Task: Open Card Card0000000206 in Board Board0000000052 in Workspace WS0000000018 in Trello. Add Member carxxstreet791@gmail.com to Card Card0000000206 in Board Board0000000052 in Workspace WS0000000018 in Trello. Add Yellow Label titled Label0000000206 to Card Card0000000206 in Board Board0000000052 in Workspace WS0000000018 in Trello. Add Checklist CL0000000206 to Card Card0000000206 in Board Board0000000052 in Workspace WS0000000018 in Trello. Add Dates with Start Date as May 08 2023 and Due Date as May 31 2023 to Card Card0000000206 in Board Board0000000052 in Workspace WS0000000018 in Trello
Action: Mouse moved to (498, 50)
Screenshot: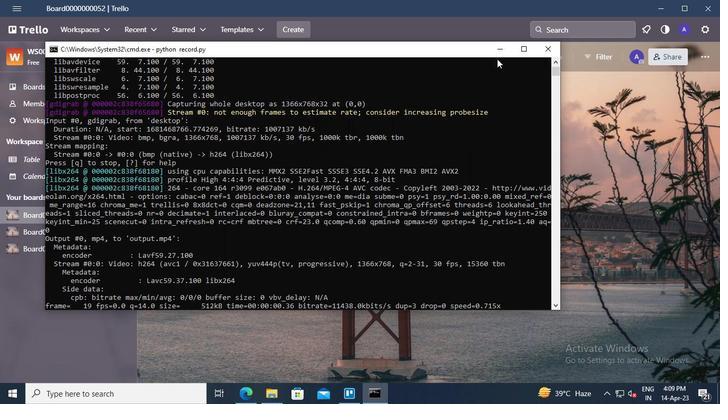 
Action: Mouse pressed left at (498, 50)
Screenshot: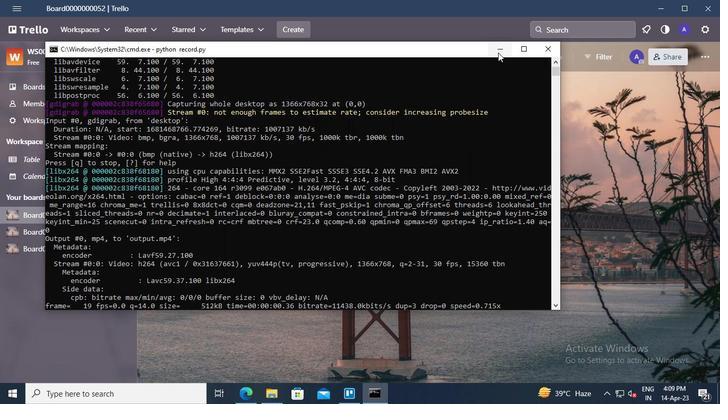 
Action: Mouse moved to (194, 205)
Screenshot: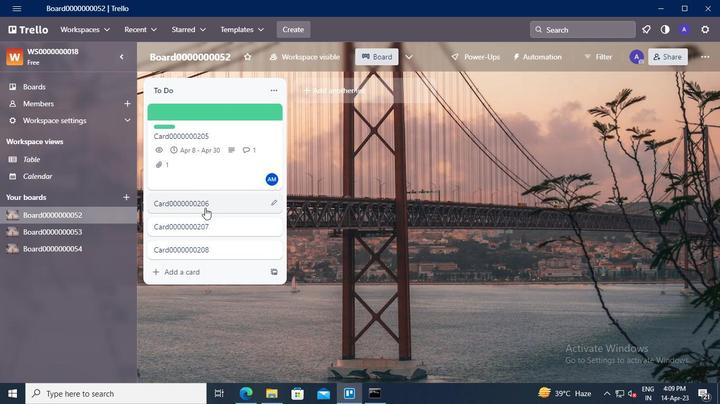 
Action: Mouse pressed left at (194, 205)
Screenshot: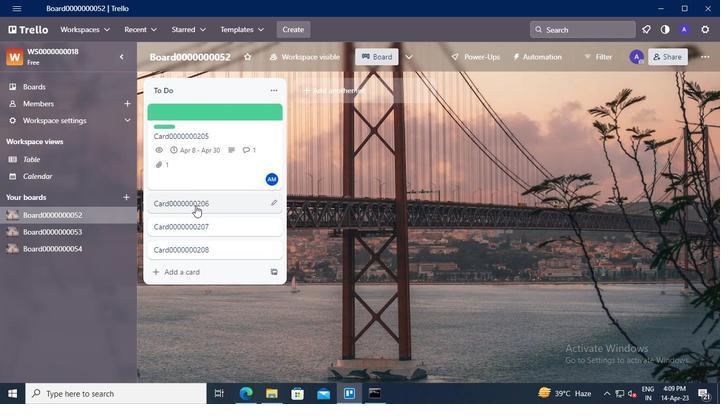 
Action: Mouse moved to (512, 99)
Screenshot: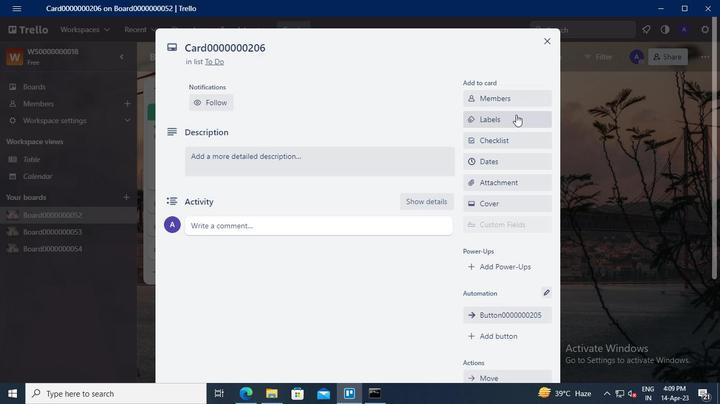 
Action: Mouse pressed left at (512, 99)
Screenshot: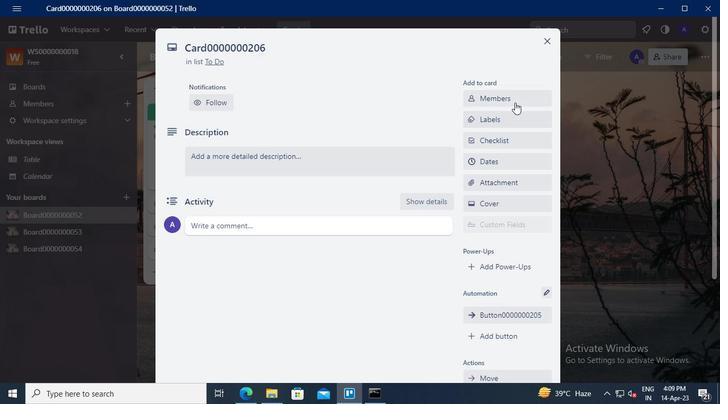 
Action: Keyboard Key.shift
Screenshot: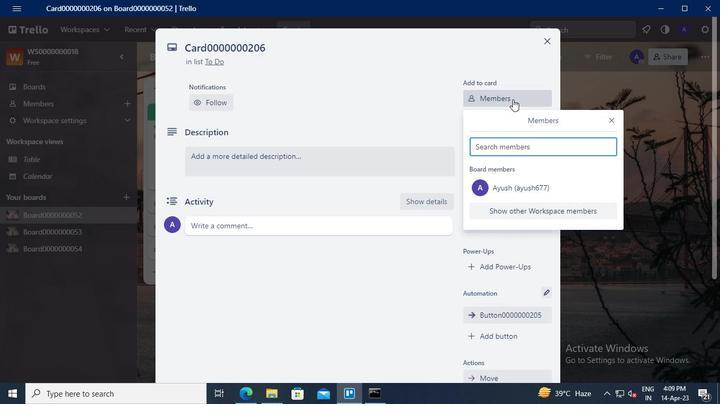 
Action: Keyboard C
Screenshot: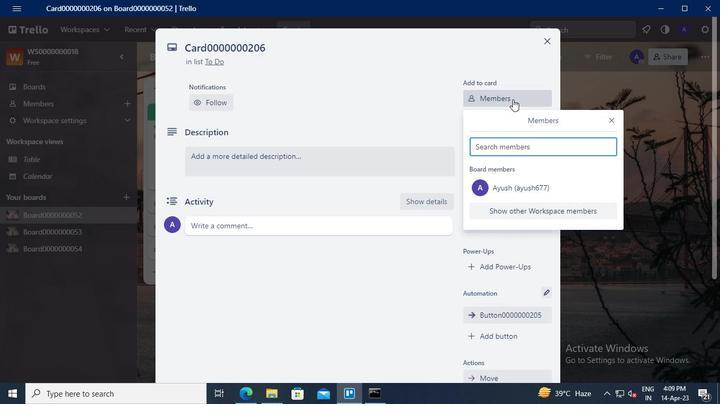 
Action: Keyboard a
Screenshot: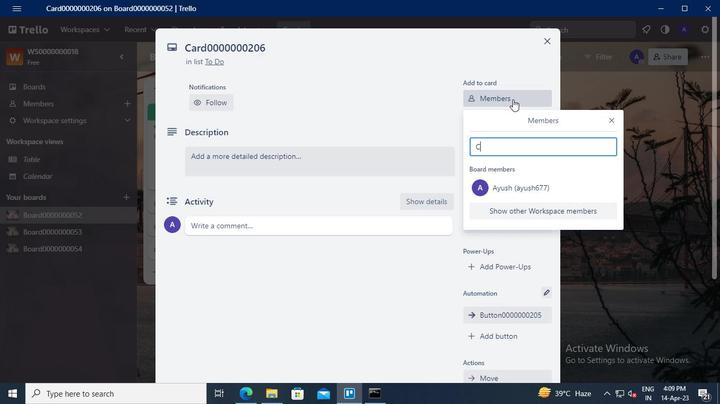 
Action: Keyboard r
Screenshot: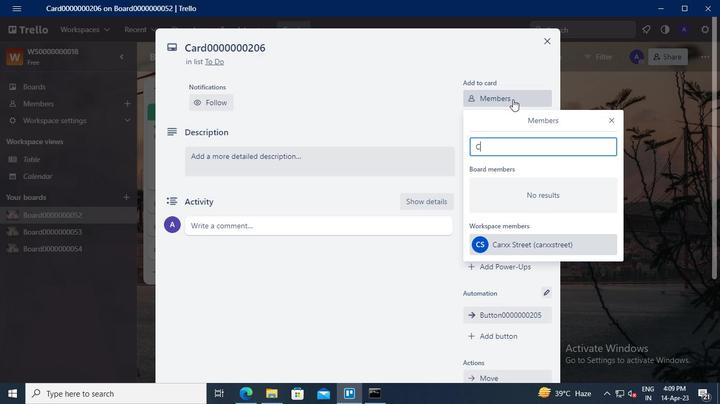 
Action: Mouse moved to (519, 242)
Screenshot: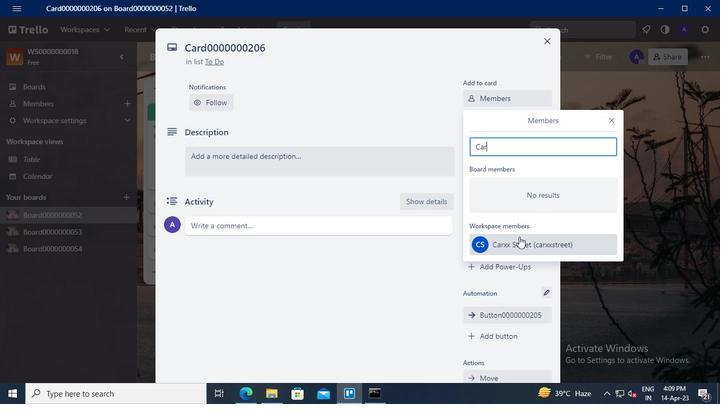 
Action: Mouse pressed left at (519, 242)
Screenshot: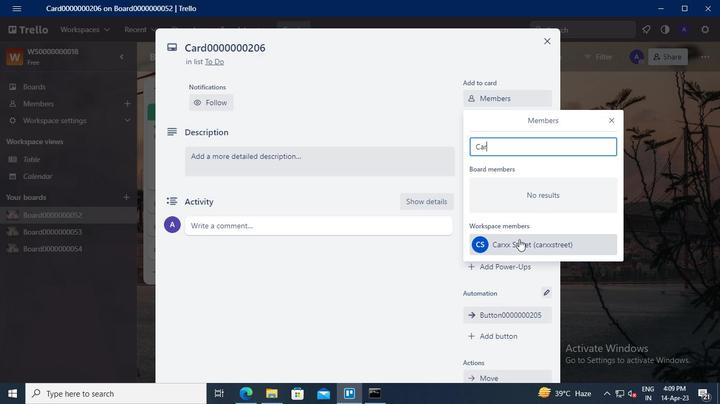 
Action: Mouse moved to (611, 121)
Screenshot: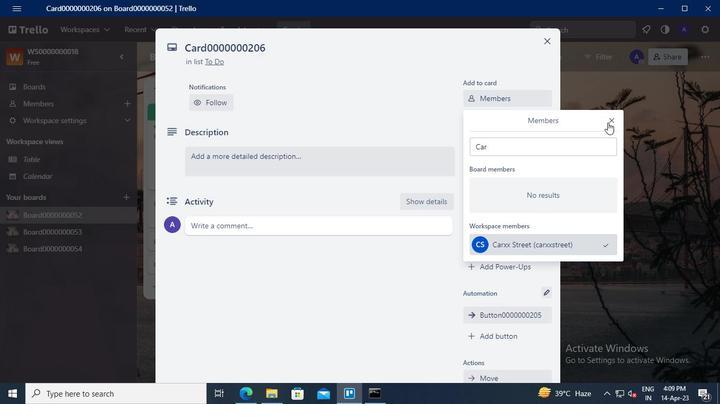 
Action: Mouse pressed left at (611, 121)
Screenshot: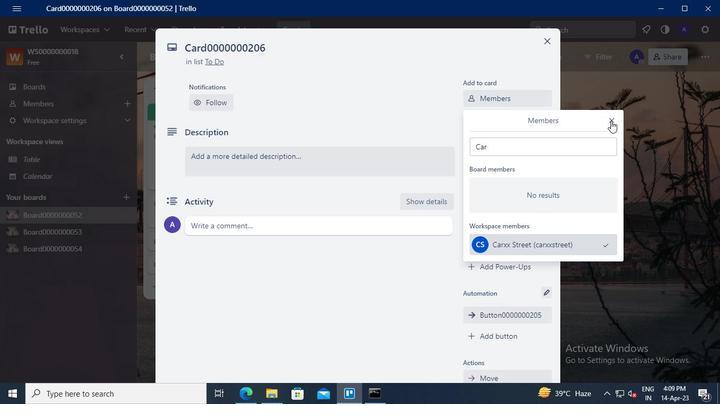
Action: Mouse moved to (502, 117)
Screenshot: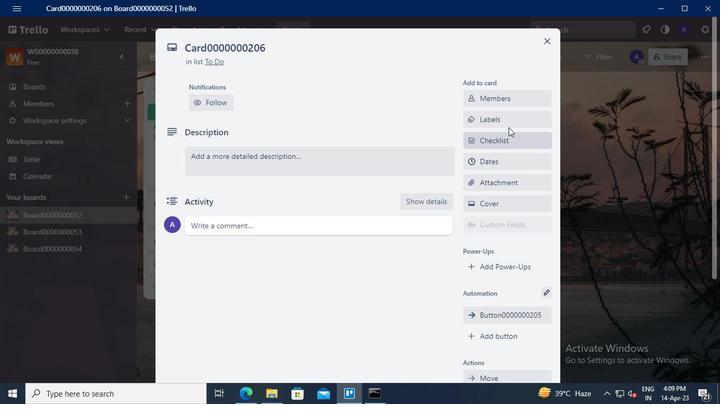 
Action: Mouse pressed left at (502, 117)
Screenshot: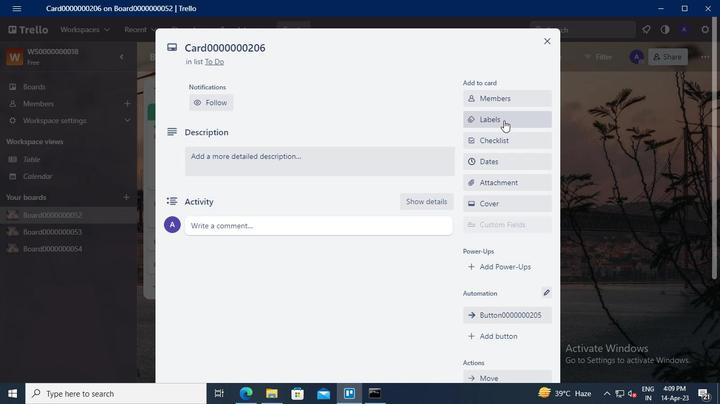
Action: Mouse moved to (539, 257)
Screenshot: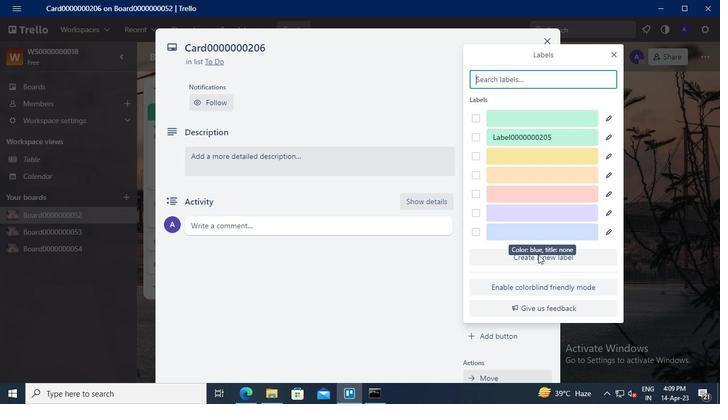
Action: Mouse pressed left at (539, 257)
Screenshot: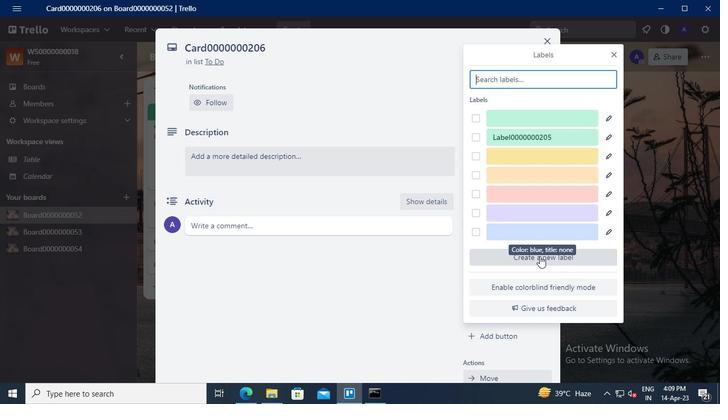 
Action: Mouse moved to (516, 152)
Screenshot: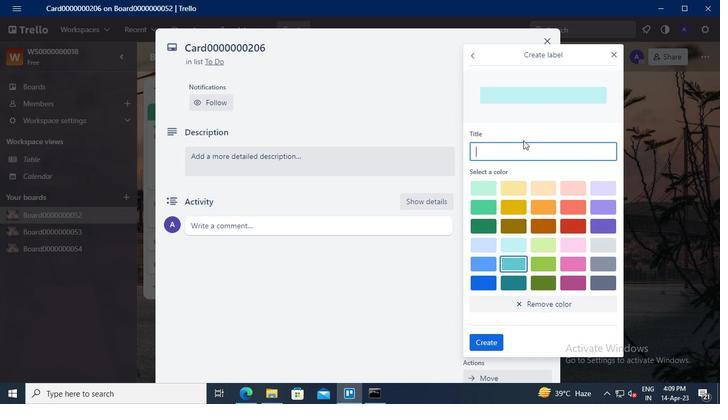 
Action: Mouse pressed left at (516, 152)
Screenshot: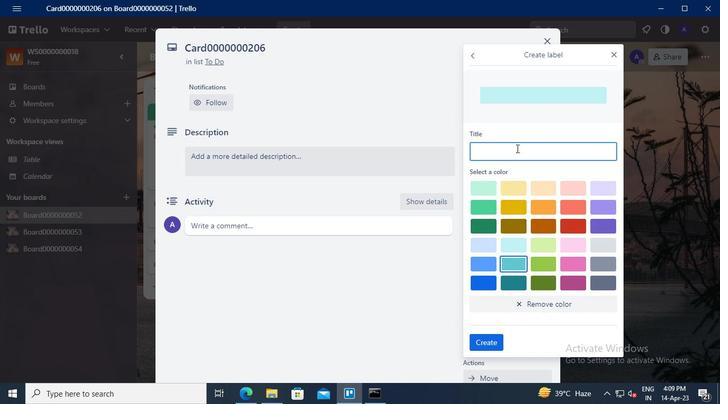 
Action: Keyboard Key.shift
Screenshot: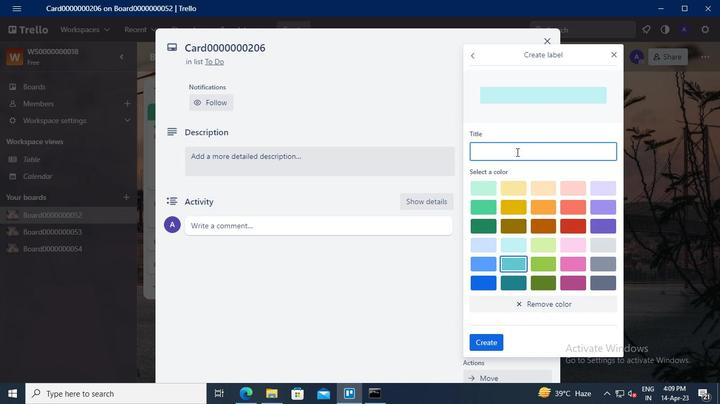 
Action: Keyboard L
Screenshot: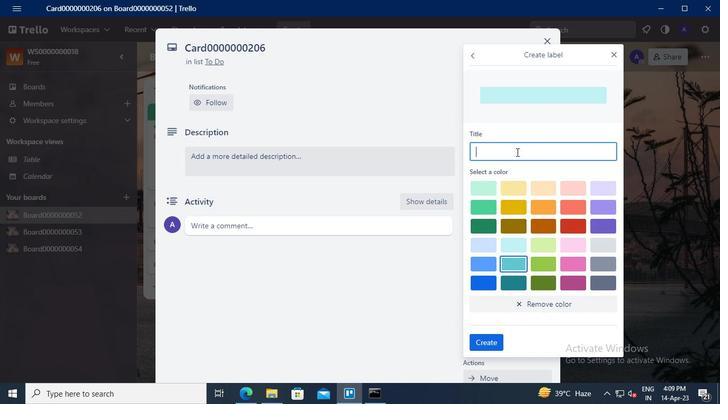 
Action: Keyboard a
Screenshot: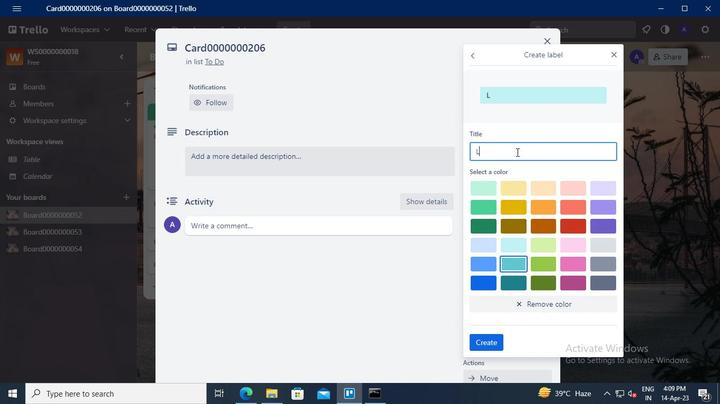 
Action: Keyboard b
Screenshot: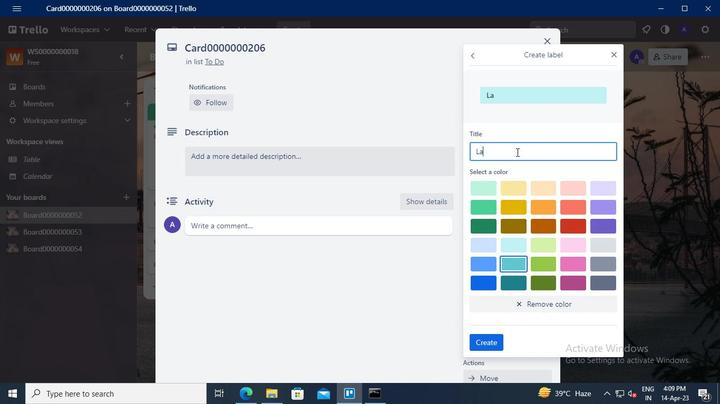 
Action: Keyboard e
Screenshot: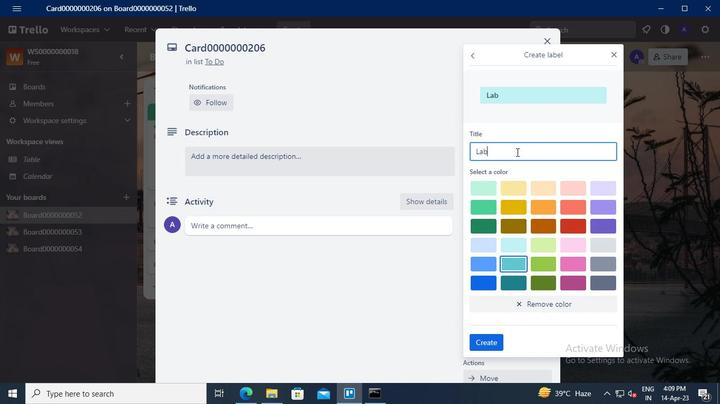 
Action: Keyboard l
Screenshot: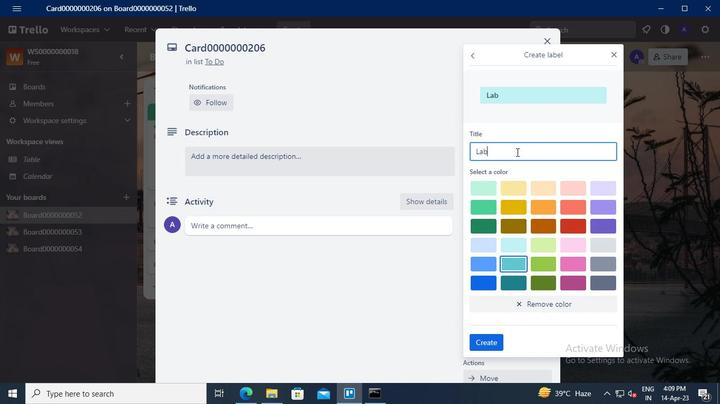 
Action: Keyboard <96>
Screenshot: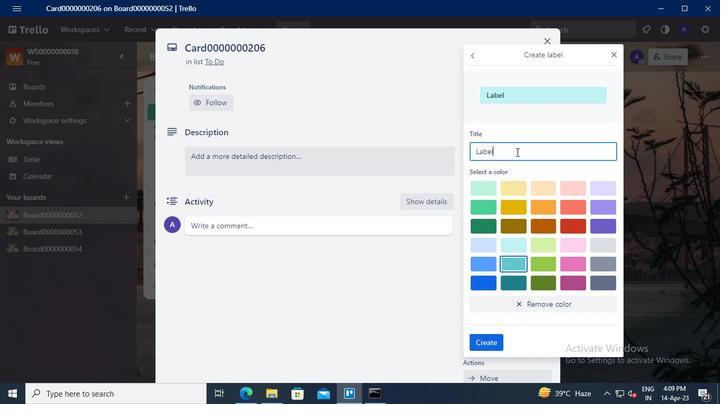 
Action: Keyboard <96>
Screenshot: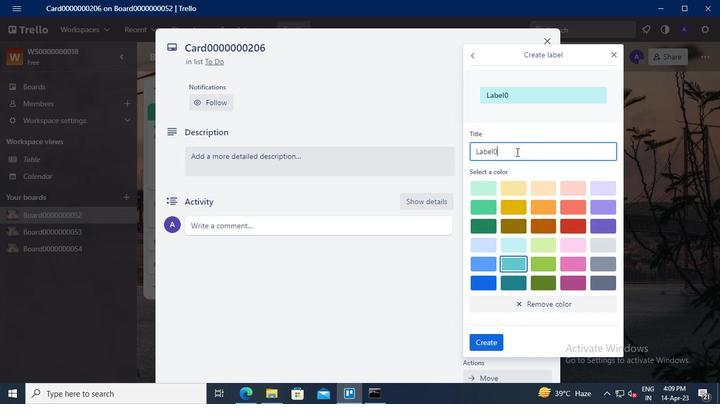 
Action: Keyboard <96>
Screenshot: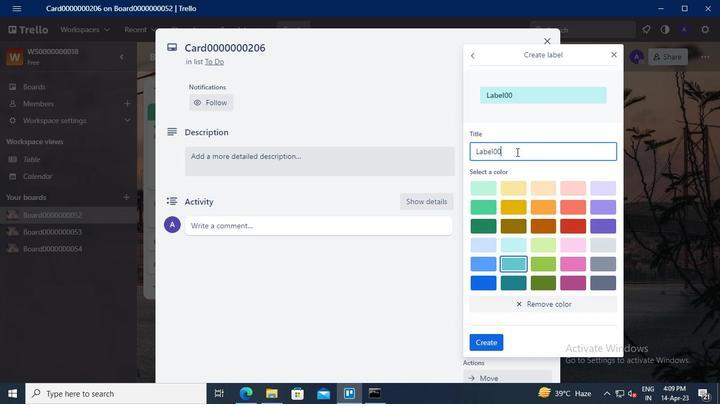 
Action: Keyboard <96>
Screenshot: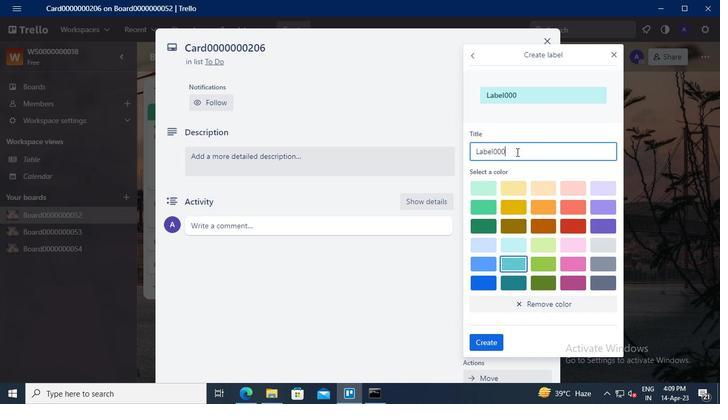
Action: Keyboard <96>
Screenshot: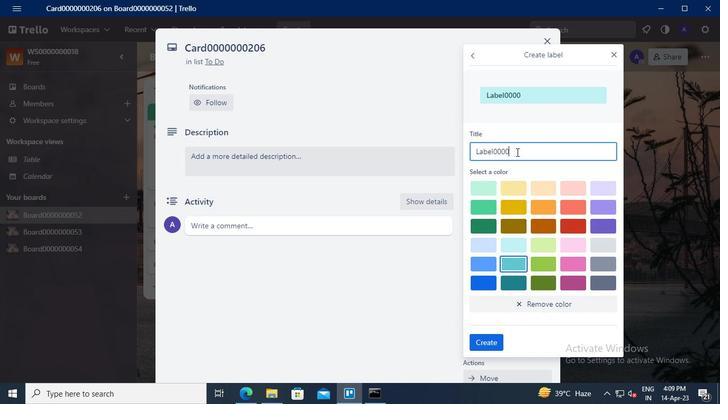 
Action: Keyboard <96>
Screenshot: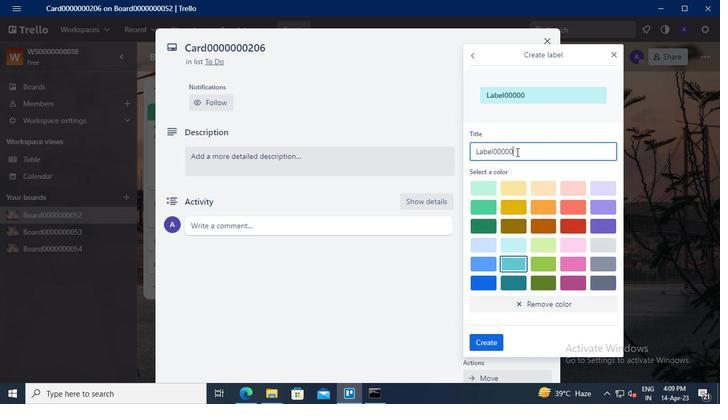 
Action: Keyboard <96>
Screenshot: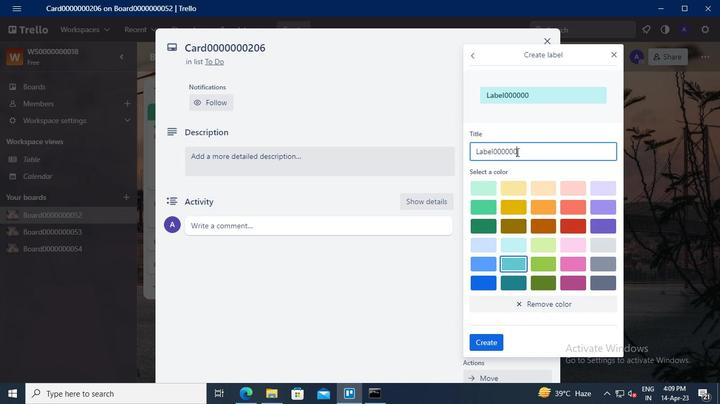 
Action: Keyboard <98>
Screenshot: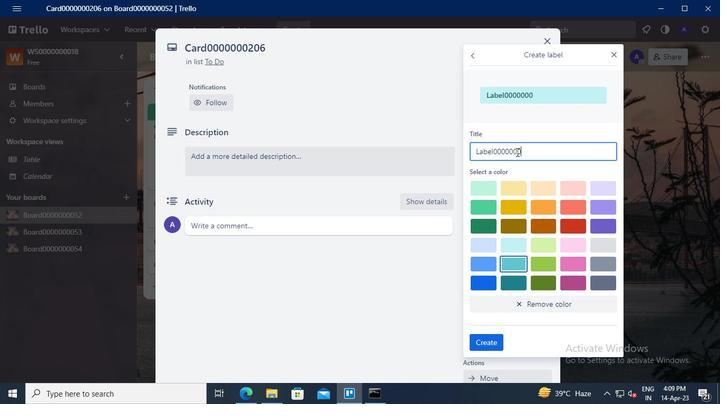 
Action: Keyboard <96>
Screenshot: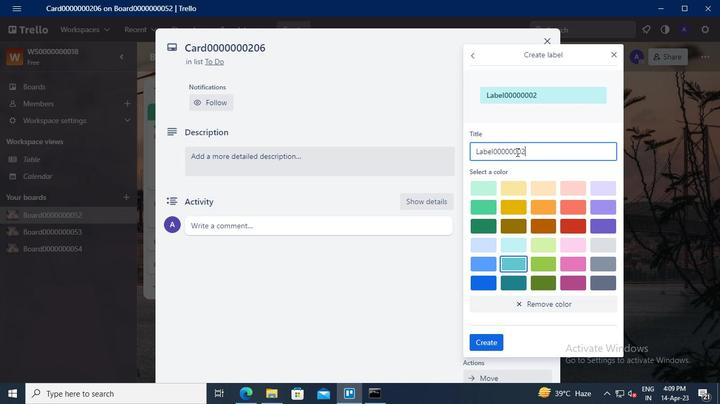 
Action: Keyboard <102>
Screenshot: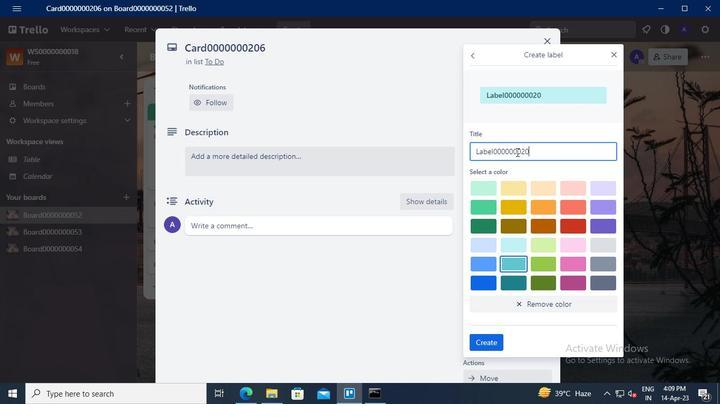 
Action: Mouse moved to (521, 208)
Screenshot: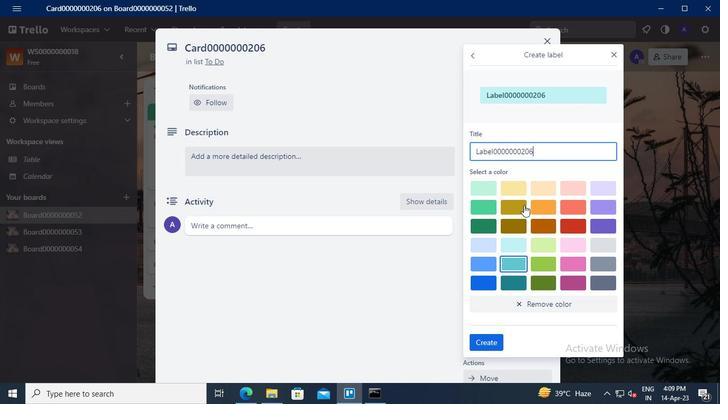 
Action: Mouse pressed left at (521, 208)
Screenshot: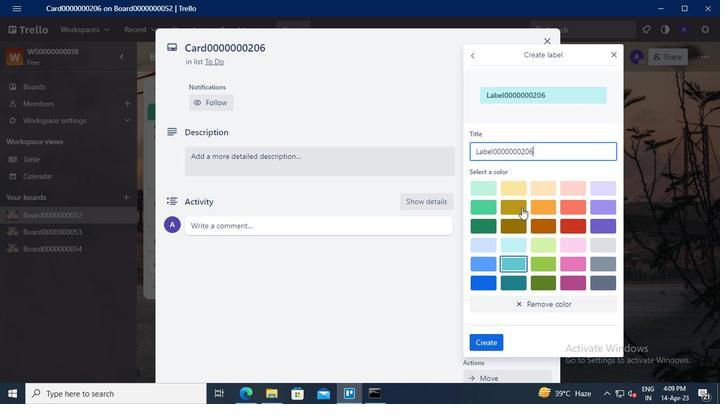 
Action: Mouse moved to (489, 340)
Screenshot: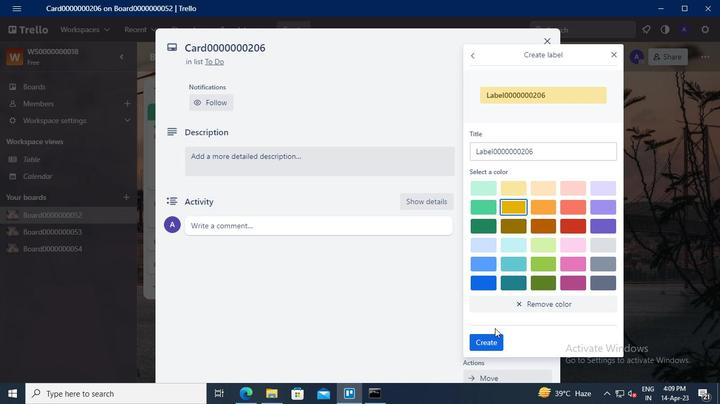 
Action: Mouse pressed left at (489, 340)
Screenshot: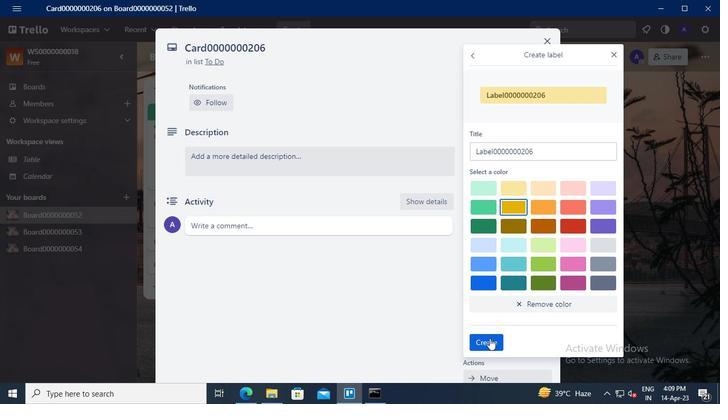 
Action: Mouse moved to (614, 52)
Screenshot: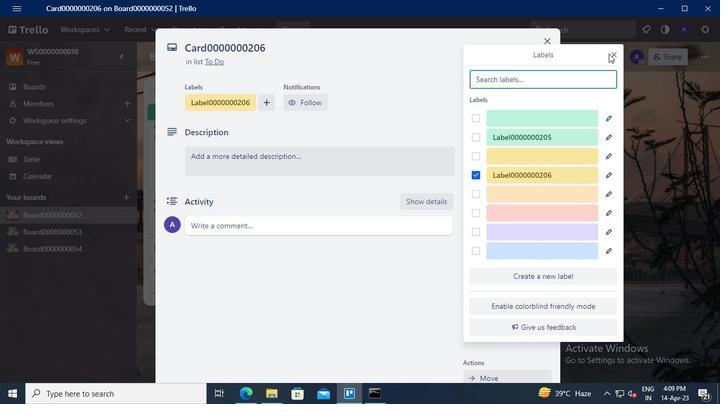 
Action: Mouse pressed left at (614, 52)
Screenshot: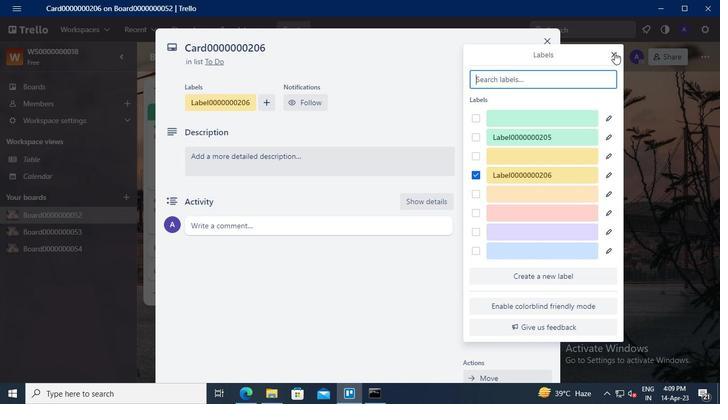 
Action: Mouse moved to (498, 141)
Screenshot: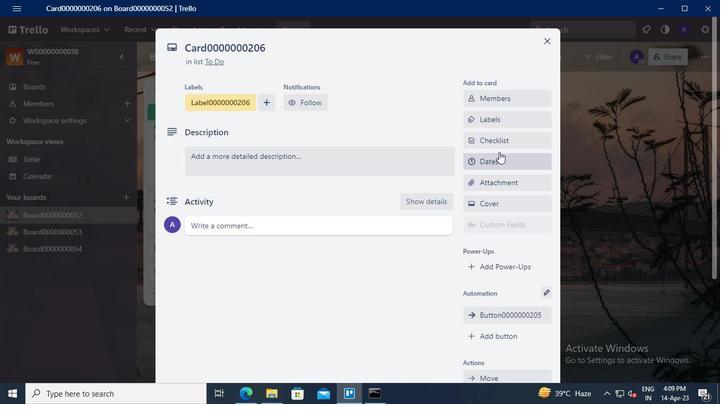 
Action: Mouse pressed left at (498, 141)
Screenshot: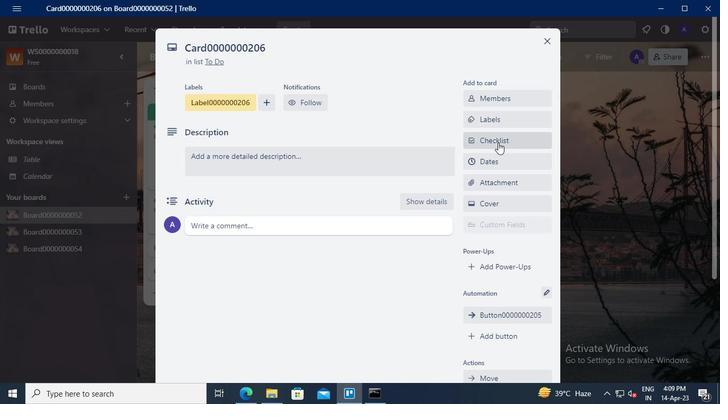 
Action: Keyboard Key.delete
Screenshot: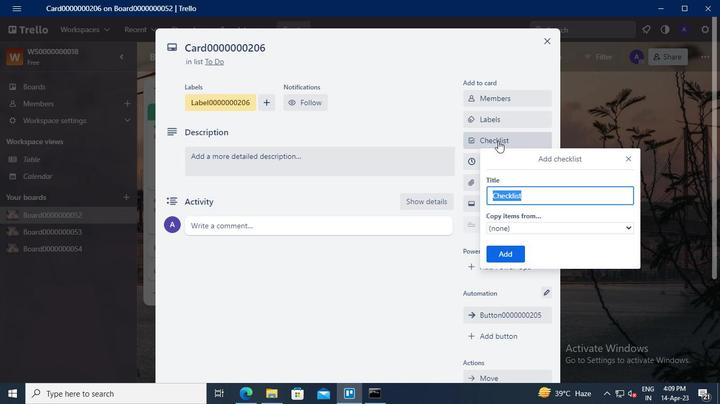 
Action: Keyboard Key.shift
Screenshot: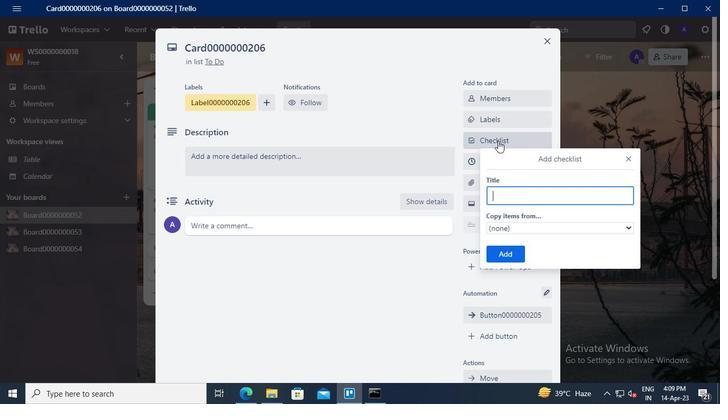 
Action: Keyboard C
Screenshot: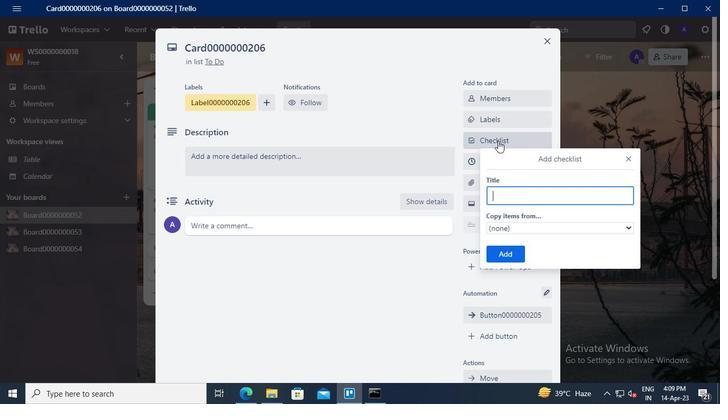 
Action: Keyboard L
Screenshot: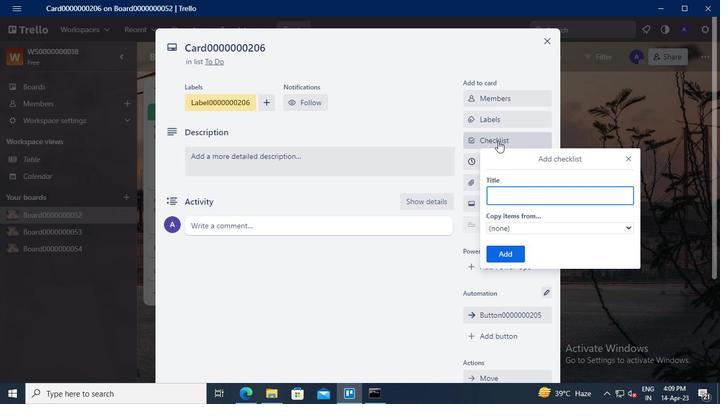 
Action: Keyboard <96>
Screenshot: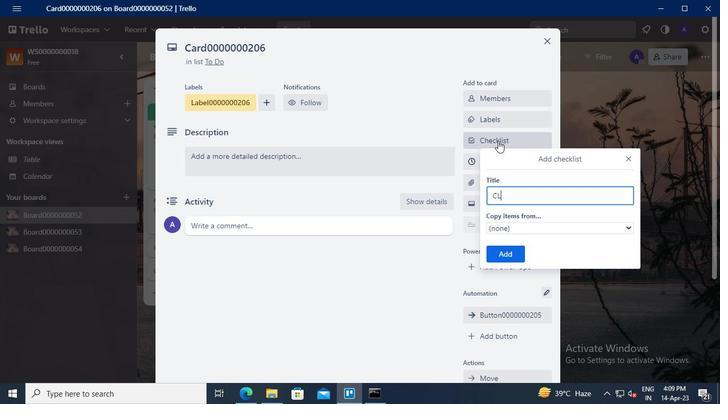 
Action: Keyboard <96>
Screenshot: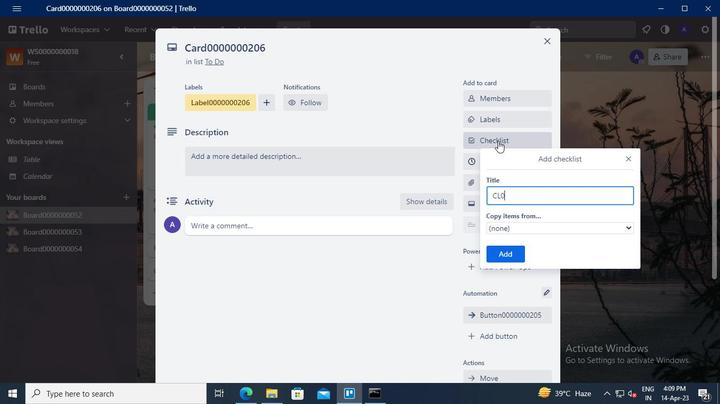 
Action: Keyboard <96>
Screenshot: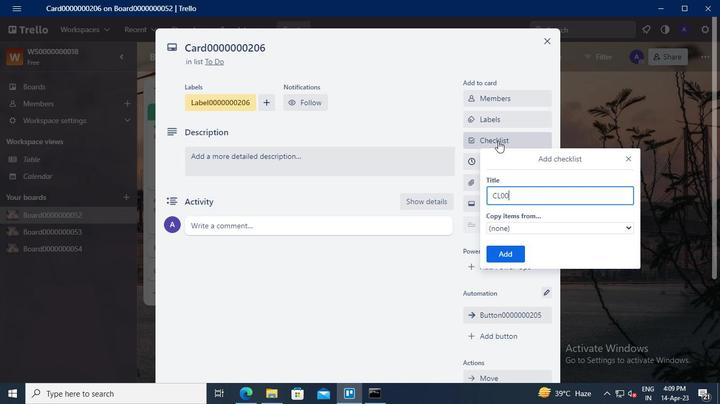 
Action: Keyboard <96>
Screenshot: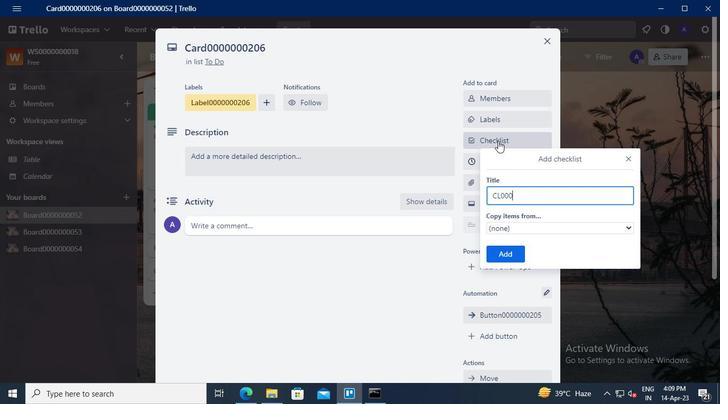 
Action: Keyboard <96>
Screenshot: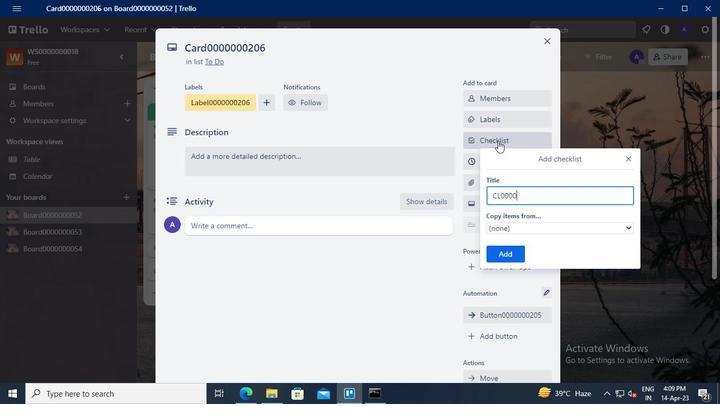 
Action: Keyboard <96>
Screenshot: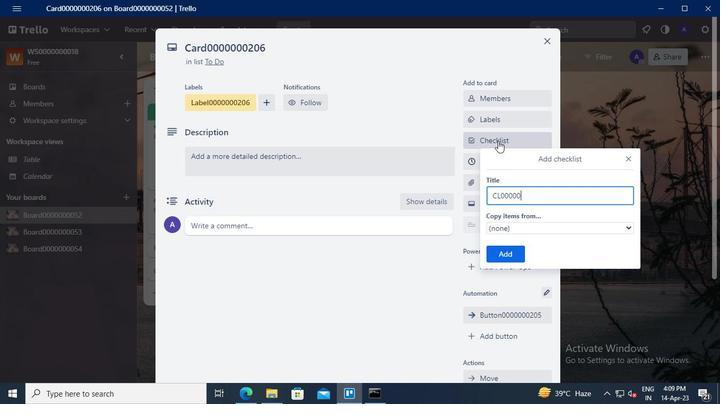 
Action: Keyboard <96>
Screenshot: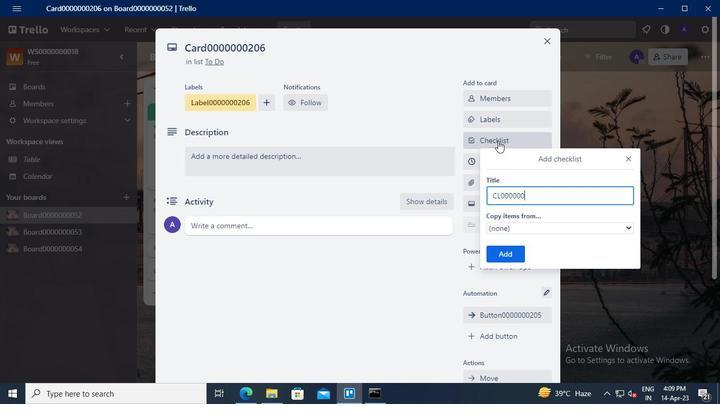 
Action: Keyboard <98>
Screenshot: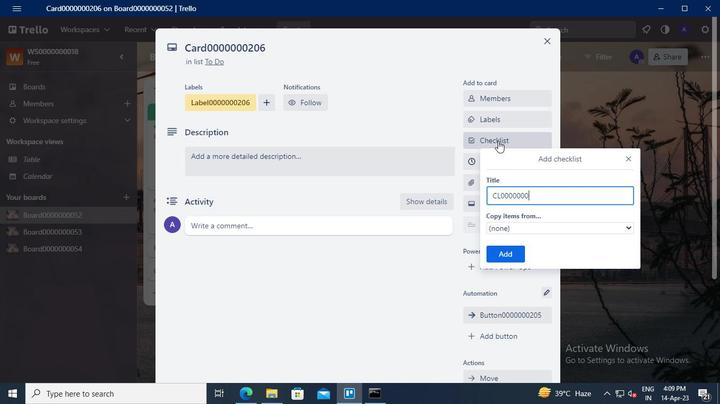 
Action: Keyboard <96>
Screenshot: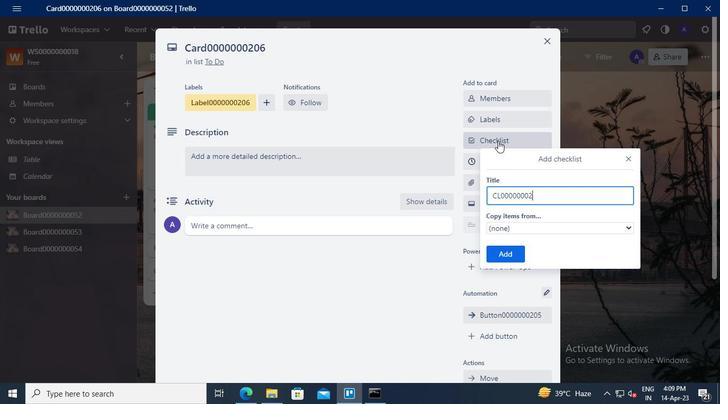 
Action: Keyboard <102>
Screenshot: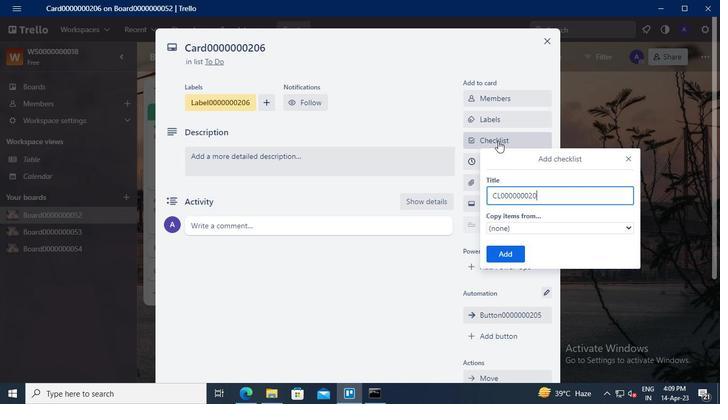 
Action: Mouse moved to (507, 249)
Screenshot: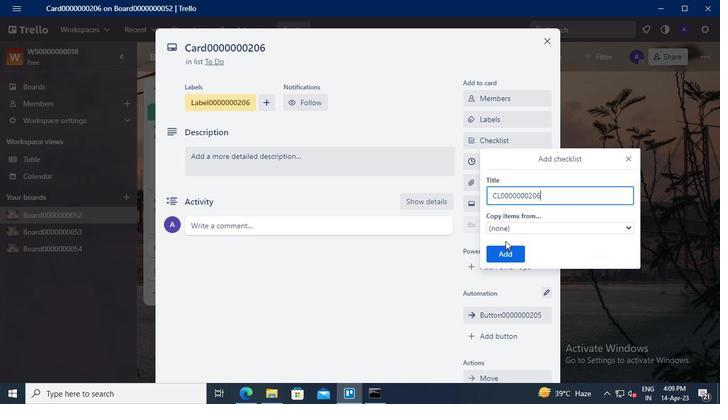 
Action: Mouse pressed left at (507, 249)
Screenshot: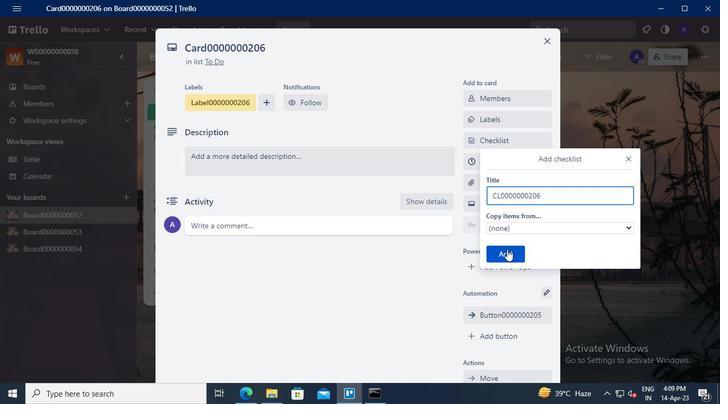 
Action: Mouse moved to (495, 161)
Screenshot: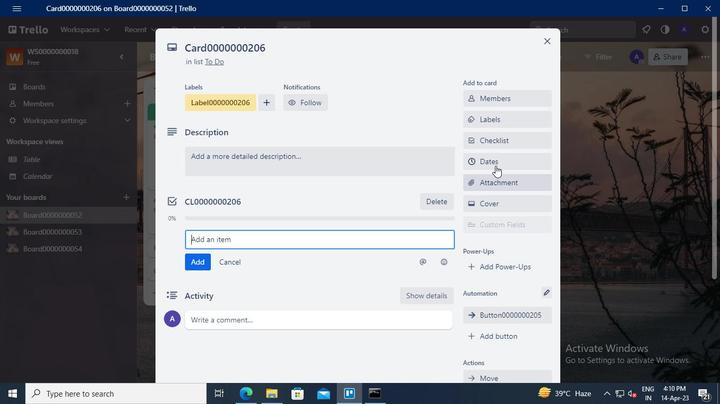 
Action: Mouse pressed left at (495, 161)
Screenshot: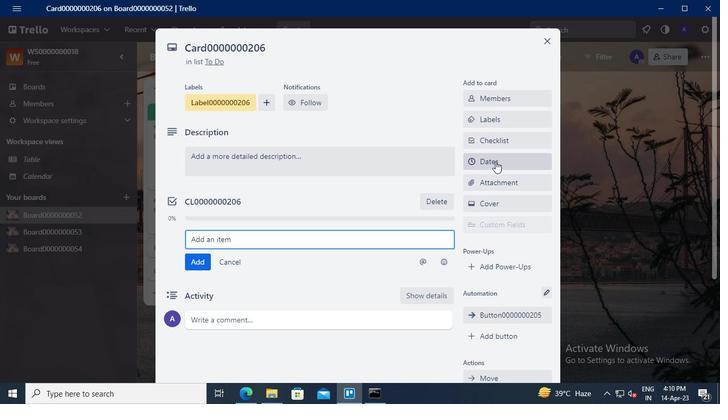 
Action: Mouse moved to (473, 242)
Screenshot: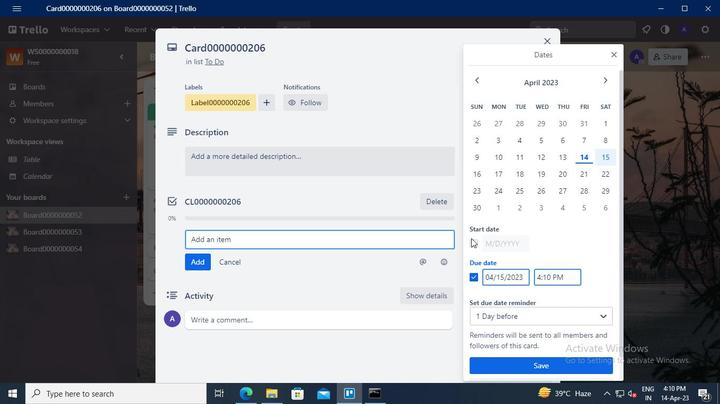 
Action: Mouse pressed left at (473, 242)
Screenshot: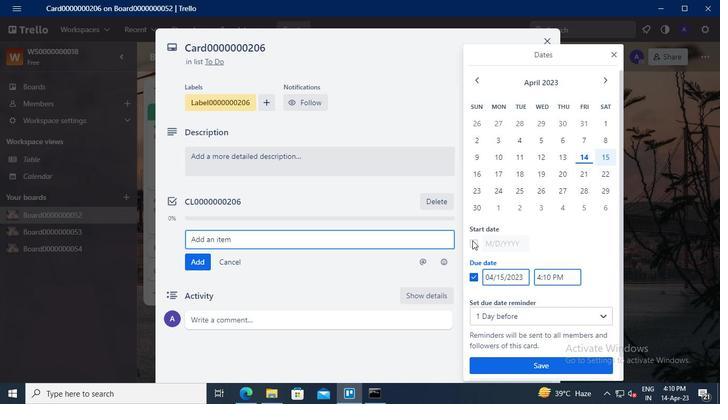 
Action: Mouse moved to (503, 243)
Screenshot: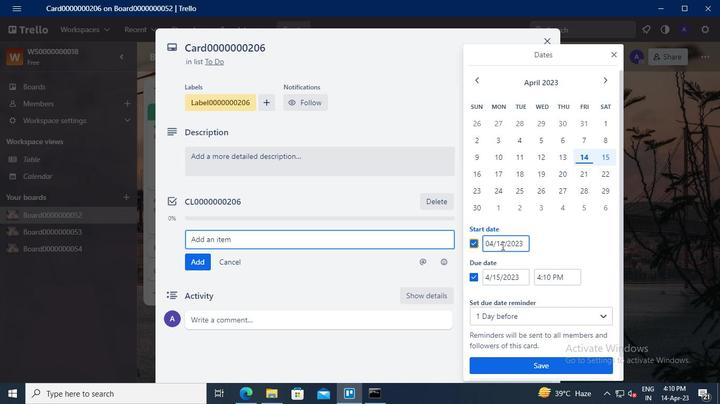 
Action: Mouse pressed left at (503, 243)
Screenshot: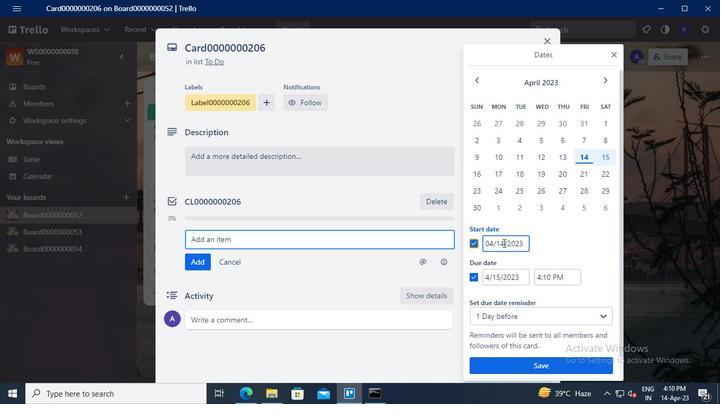 
Action: Mouse moved to (507, 222)
Screenshot: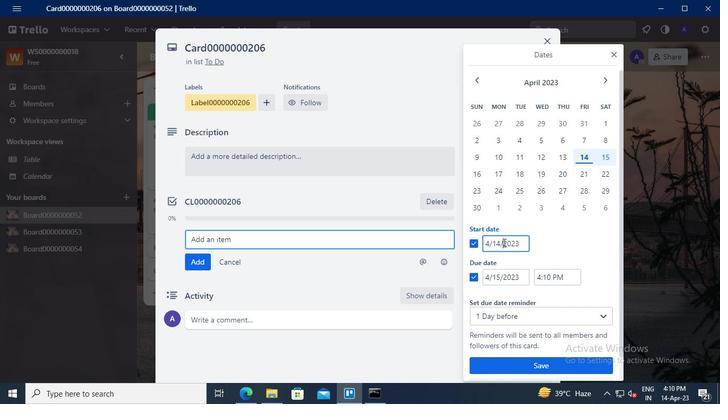 
Action: Keyboard Key.left
Screenshot: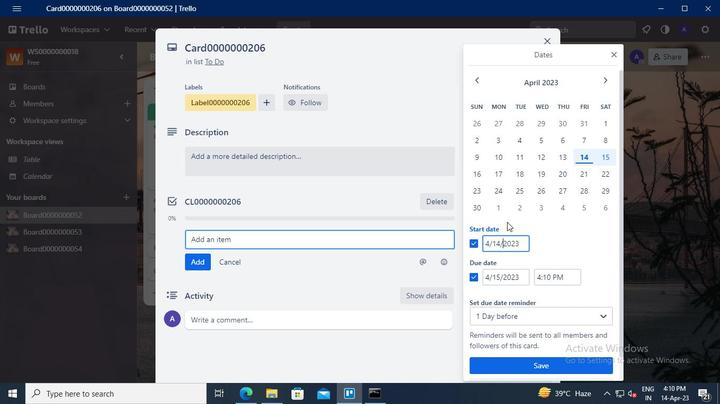 
Action: Keyboard Key.backspace
Screenshot: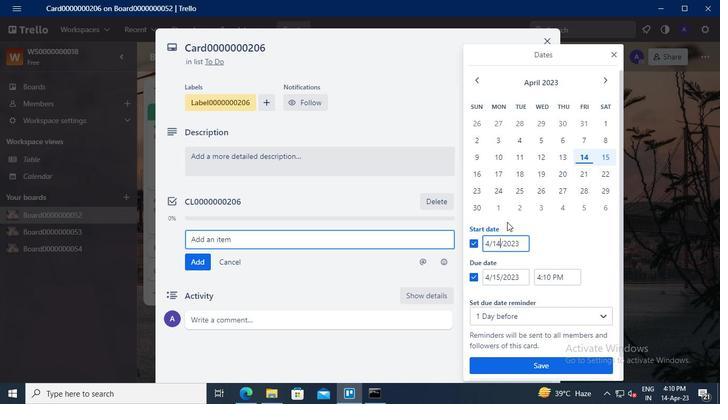 
Action: Keyboard Key.backspace
Screenshot: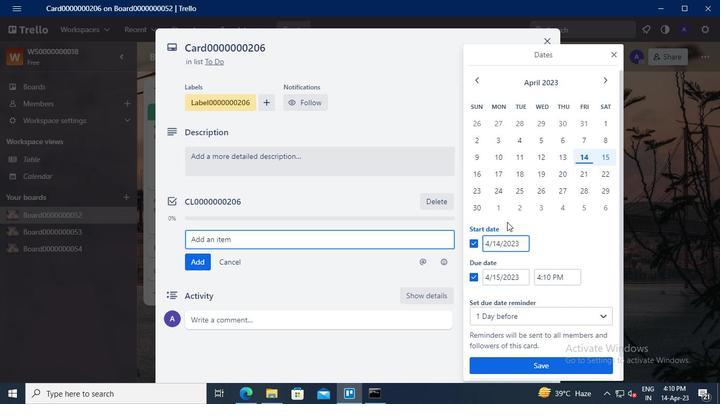 
Action: Keyboard <104>
Screenshot: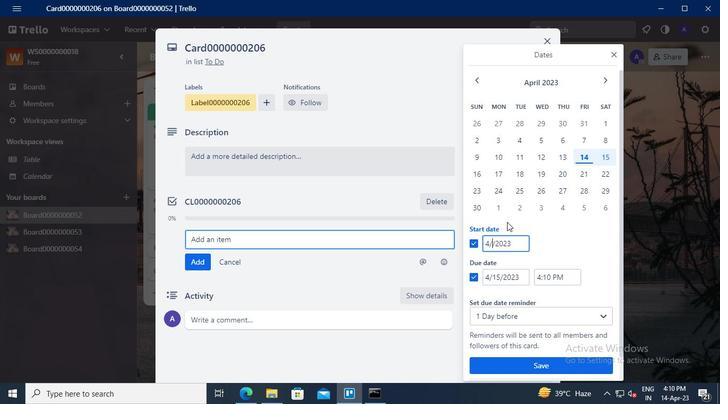 
Action: Keyboard Key.left
Screenshot: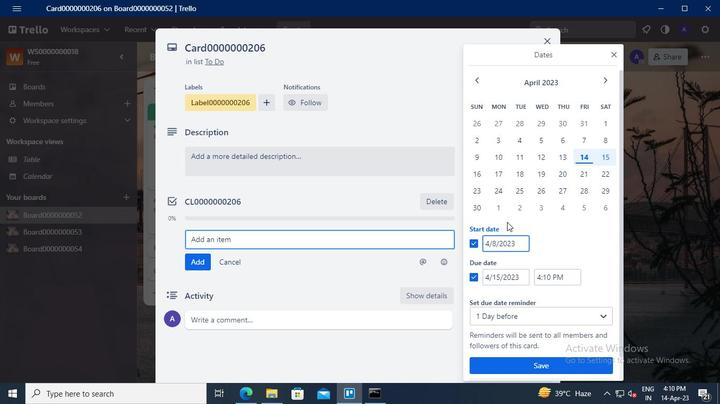 
Action: Keyboard Key.left
Screenshot: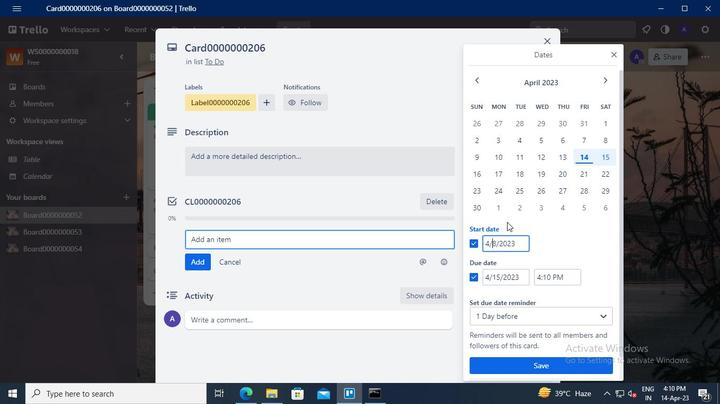 
Action: Keyboard Key.backspace
Screenshot: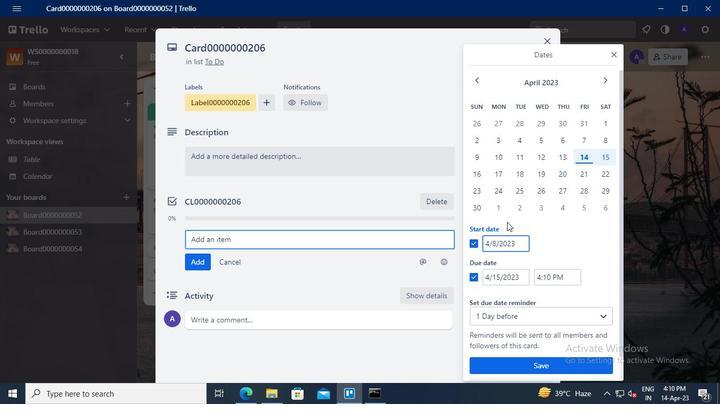 
Action: Keyboard <101>
Screenshot: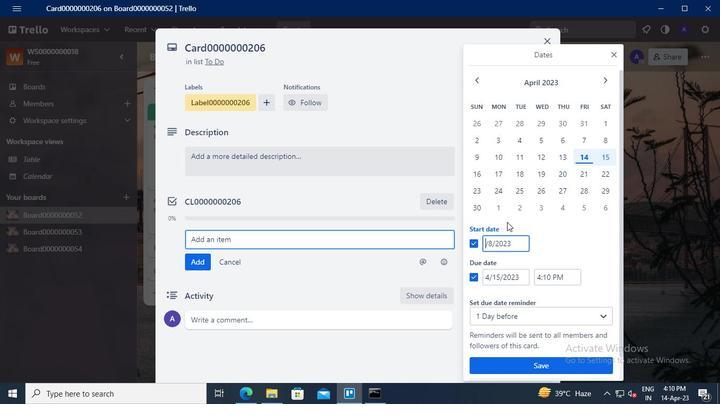 
Action: Mouse moved to (496, 276)
Screenshot: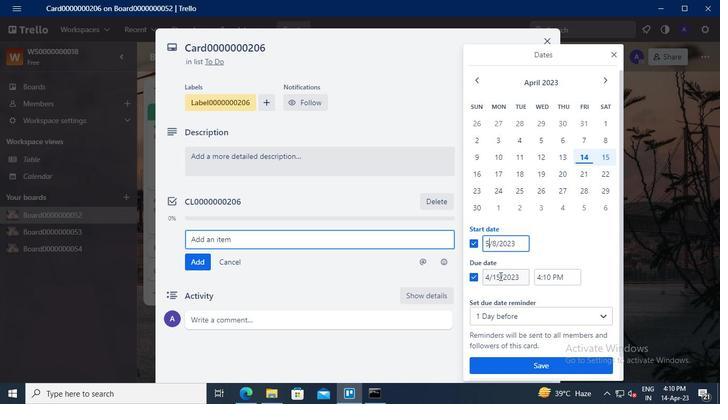 
Action: Mouse pressed left at (496, 276)
Screenshot: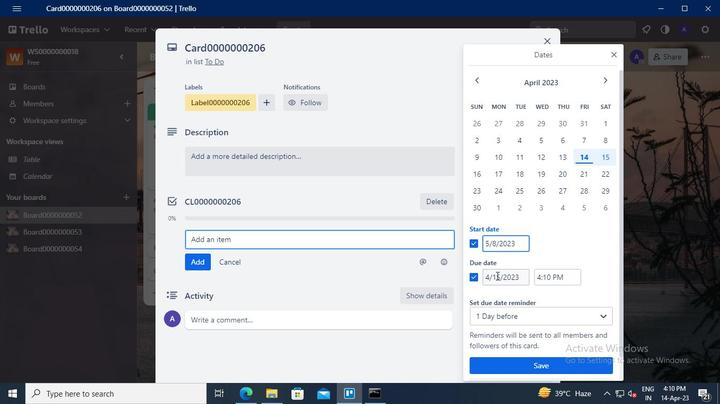 
Action: Mouse moved to (501, 272)
Screenshot: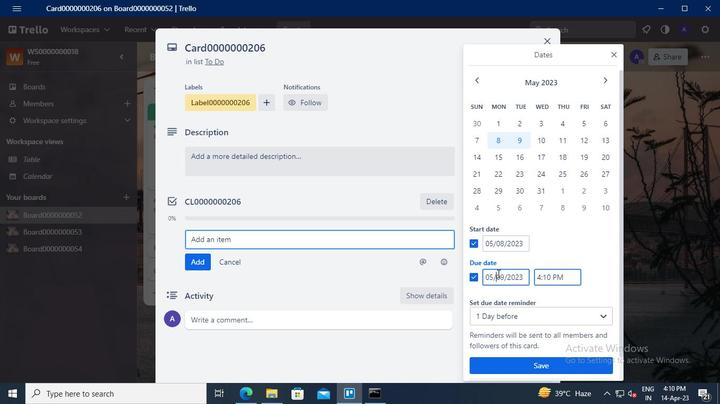 
Action: Keyboard Key.delete
Screenshot: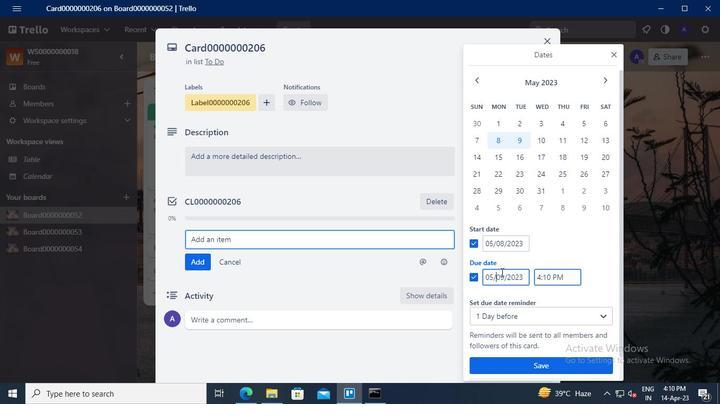 
Action: Keyboard Key.delete
Screenshot: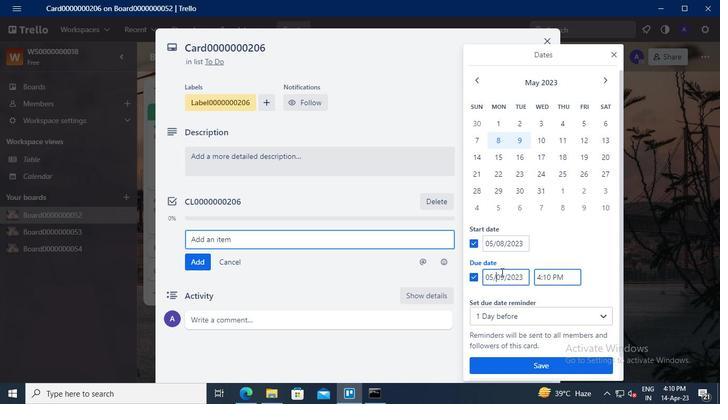 
Action: Keyboard <99>
Screenshot: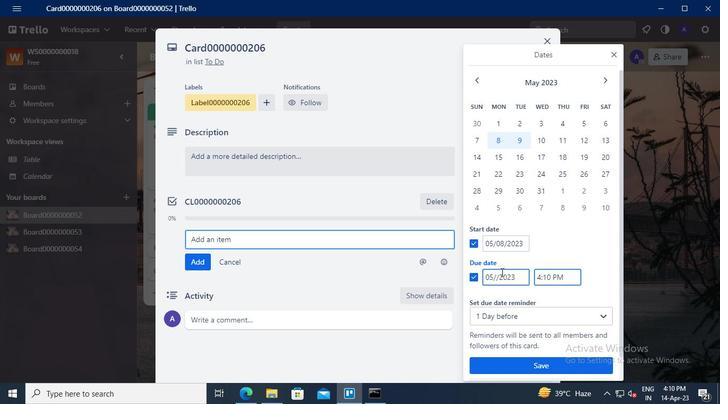 
Action: Keyboard <97>
Screenshot: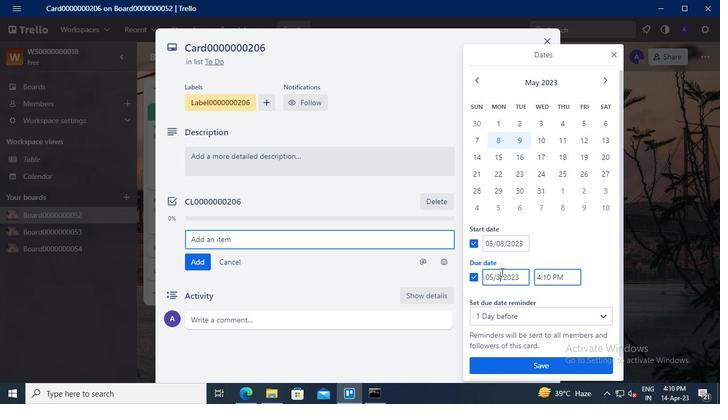 
Action: Mouse moved to (525, 364)
Screenshot: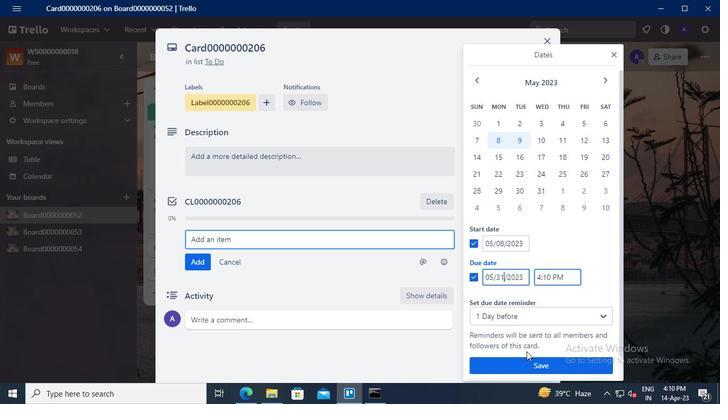 
Action: Mouse pressed left at (525, 364)
Screenshot: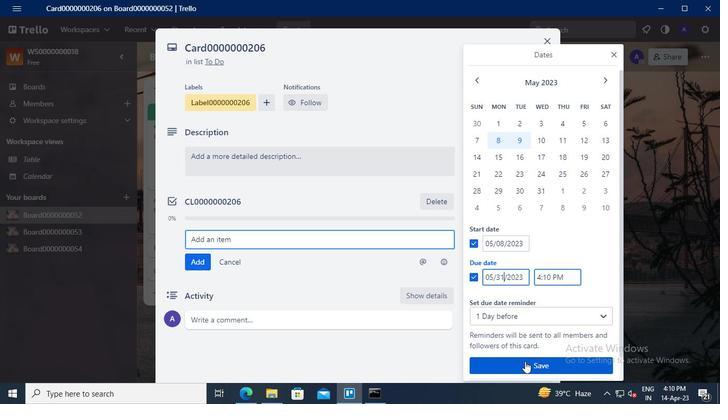 
Action: Mouse moved to (375, 393)
Screenshot: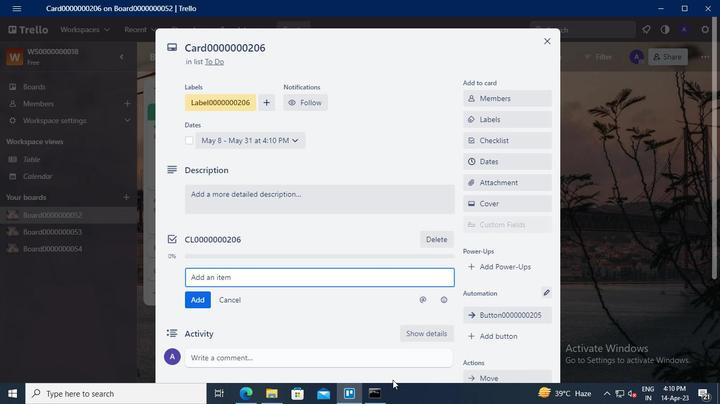 
Action: Mouse pressed left at (375, 393)
Screenshot: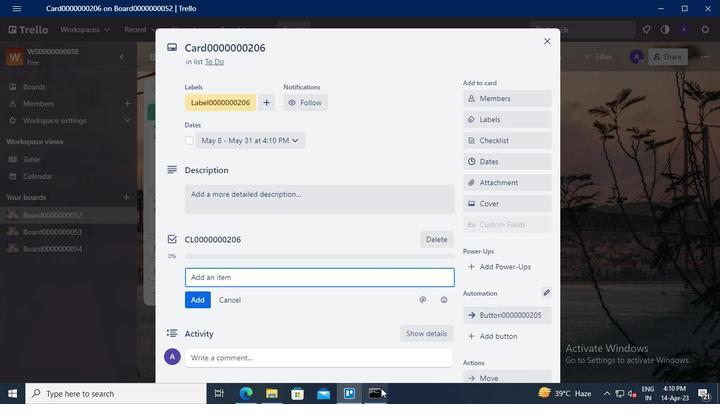 
Action: Mouse moved to (542, 50)
Screenshot: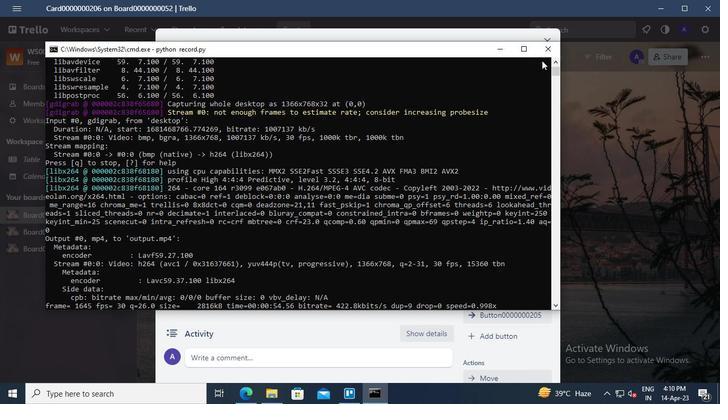 
Action: Mouse pressed left at (542, 50)
Screenshot: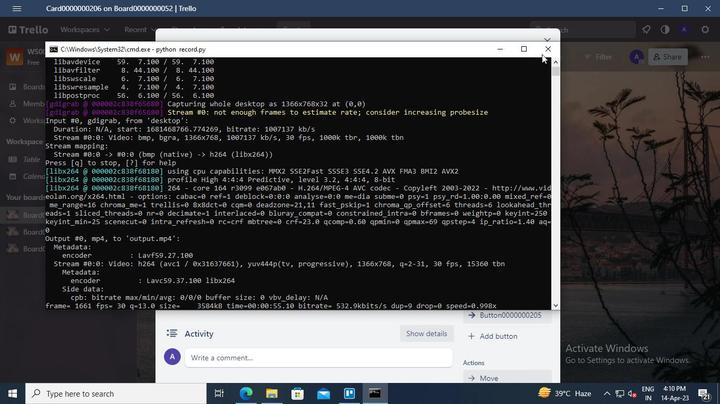 
